 Task: Enable the "Issues" feature for the repository "JS".
Action: Mouse moved to (1135, 213)
Screenshot: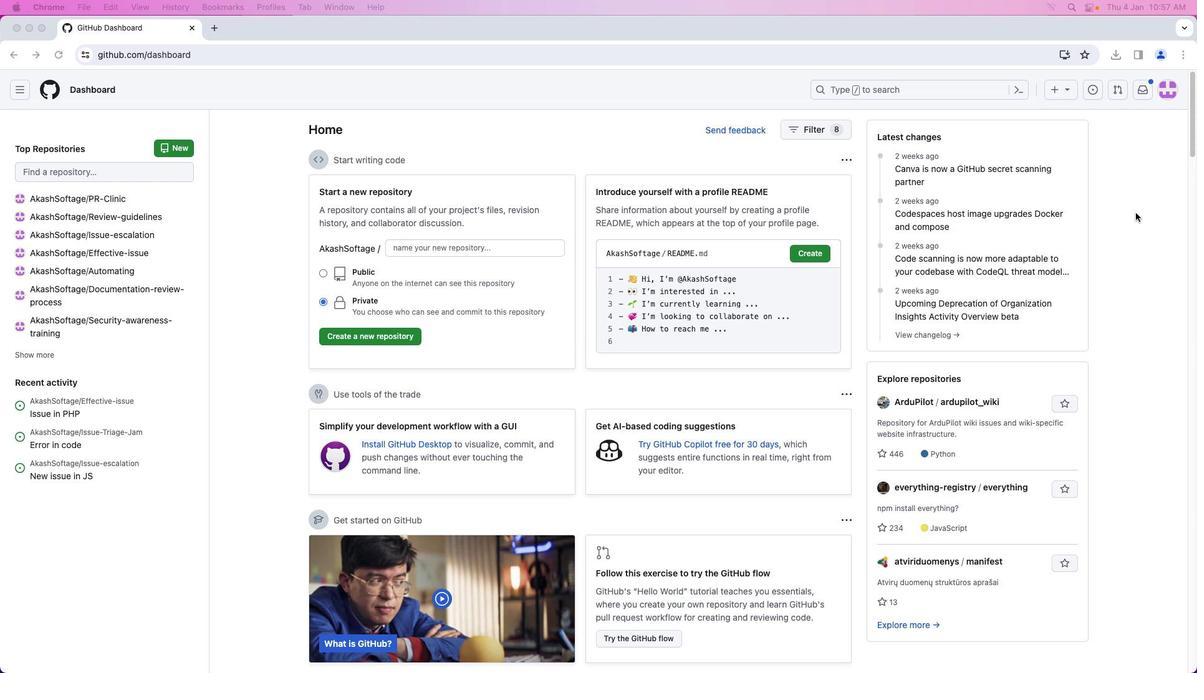 
Action: Mouse pressed left at (1135, 213)
Screenshot: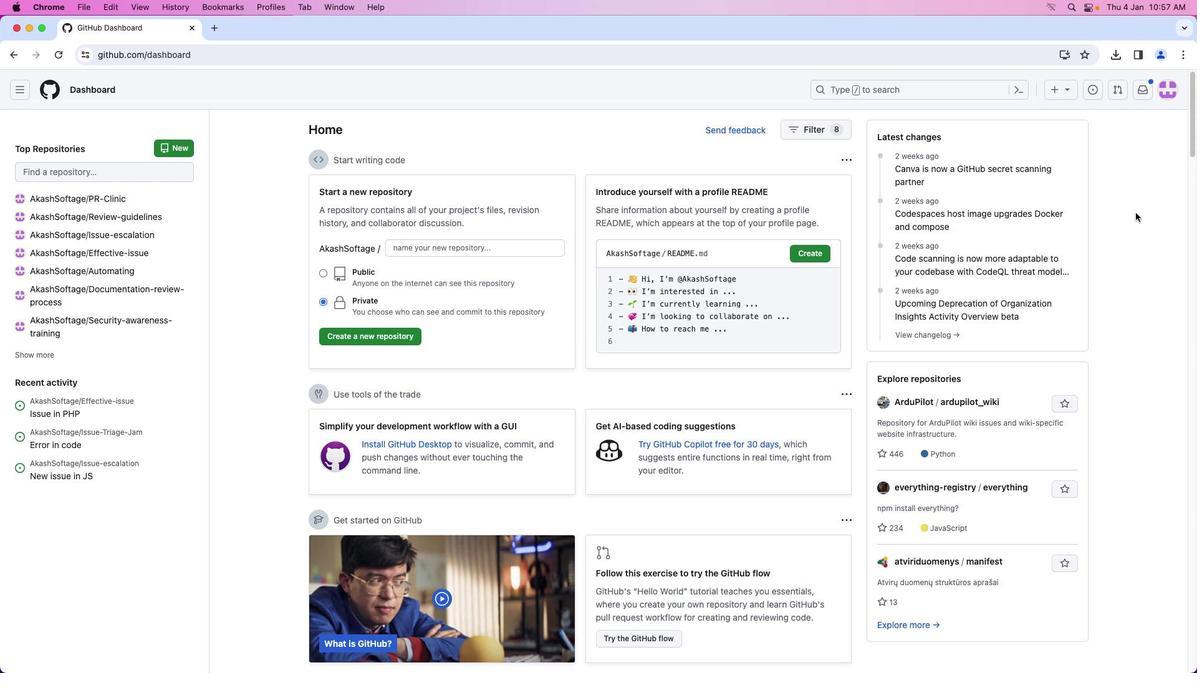 
Action: Mouse moved to (1168, 92)
Screenshot: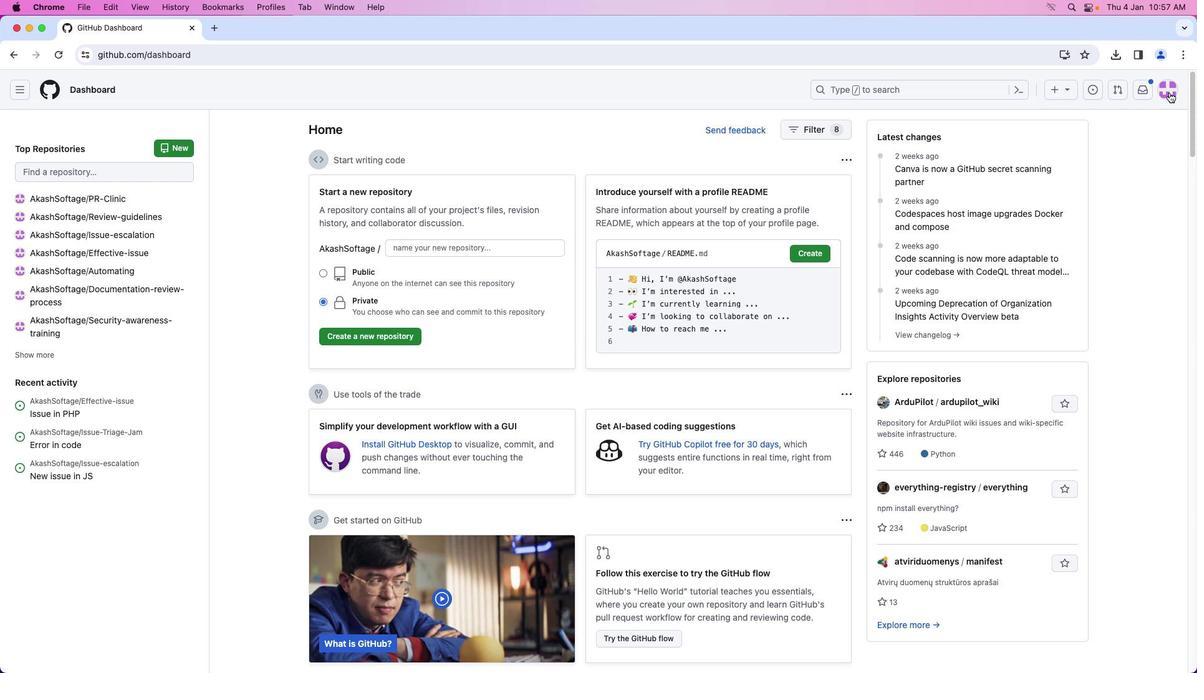 
Action: Mouse pressed left at (1168, 92)
Screenshot: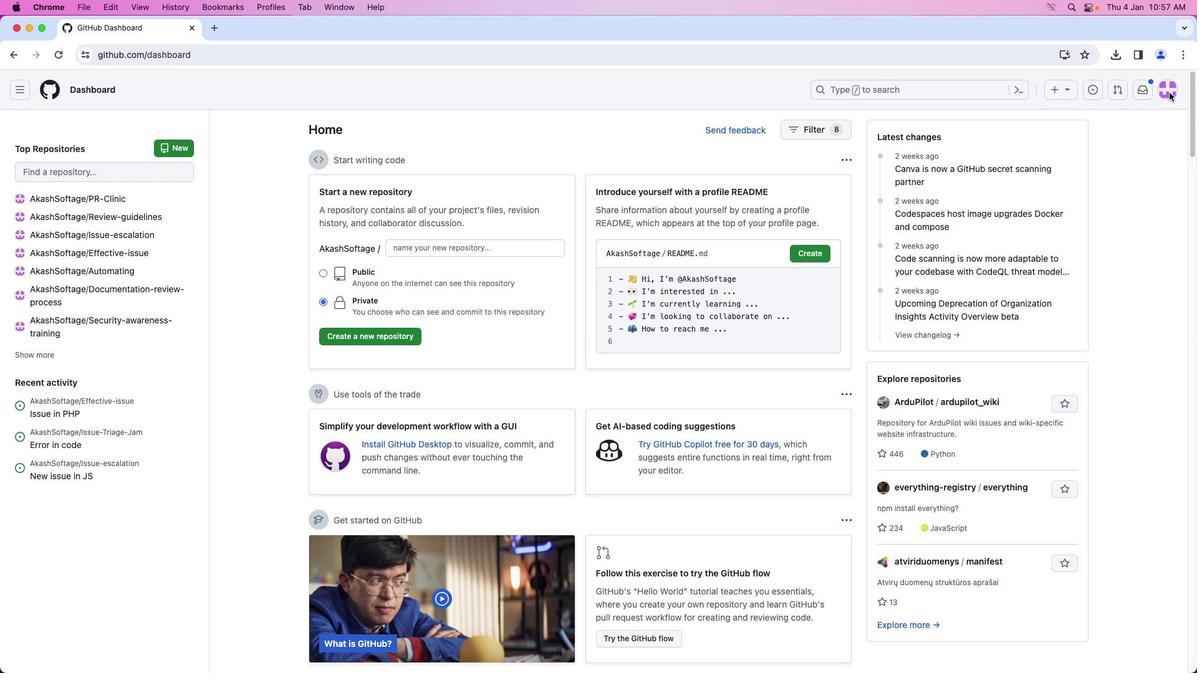
Action: Mouse moved to (1084, 202)
Screenshot: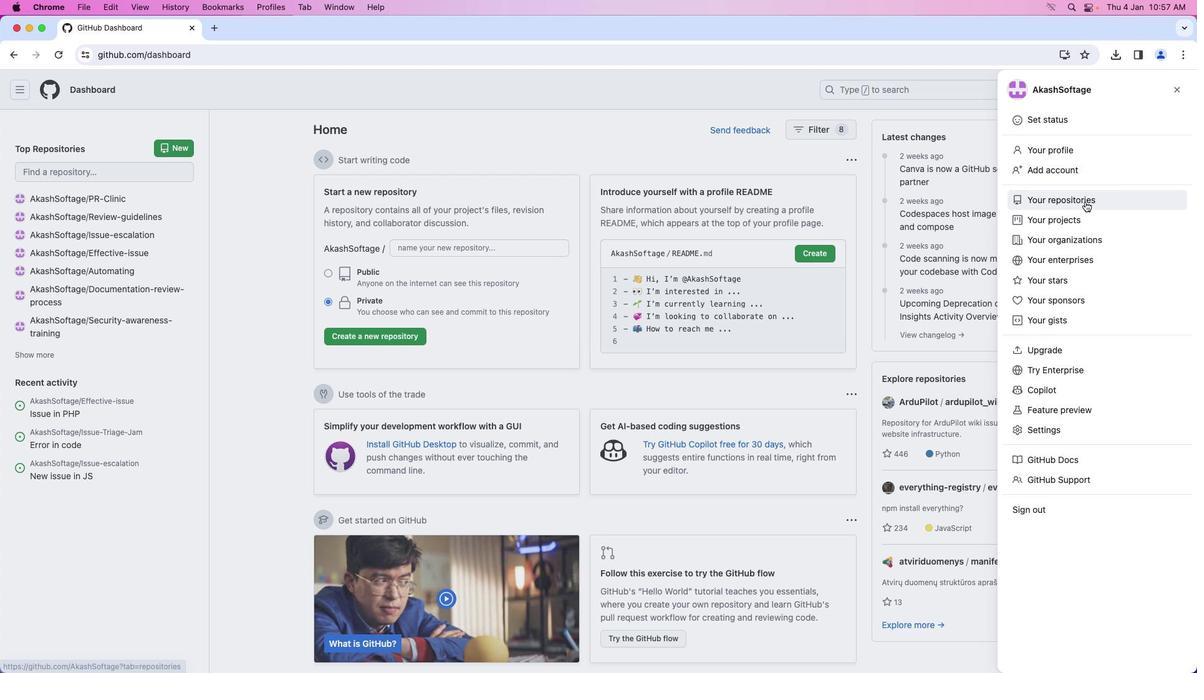 
Action: Mouse pressed left at (1084, 202)
Screenshot: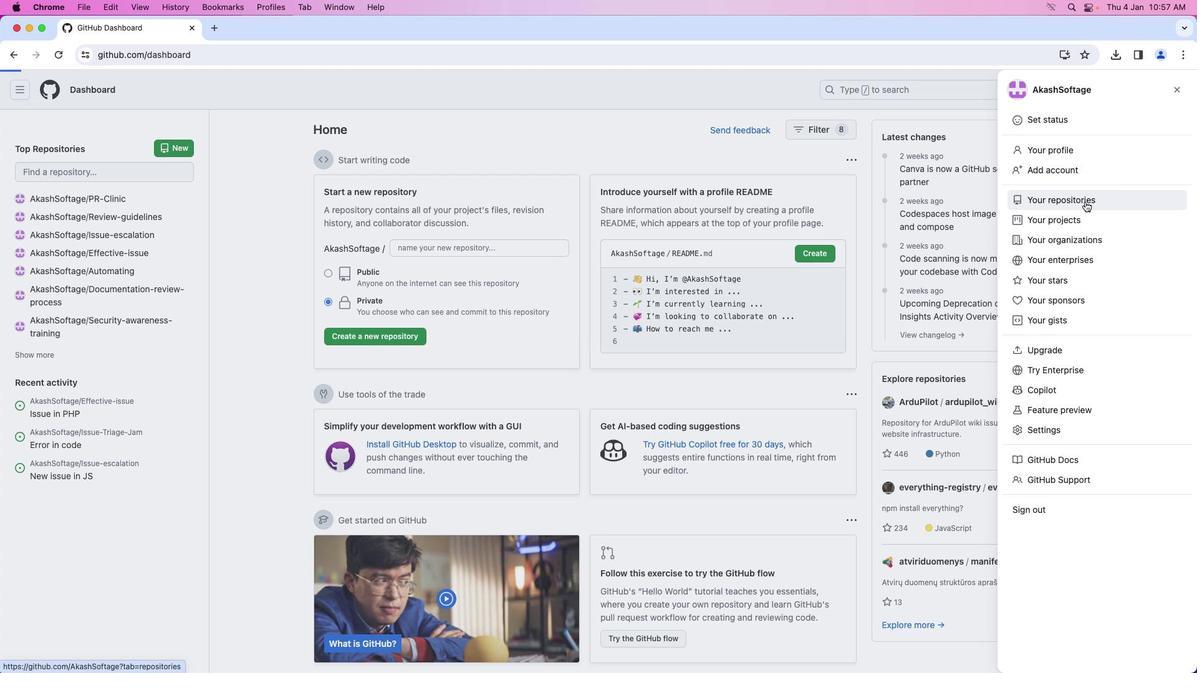 
Action: Mouse moved to (424, 208)
Screenshot: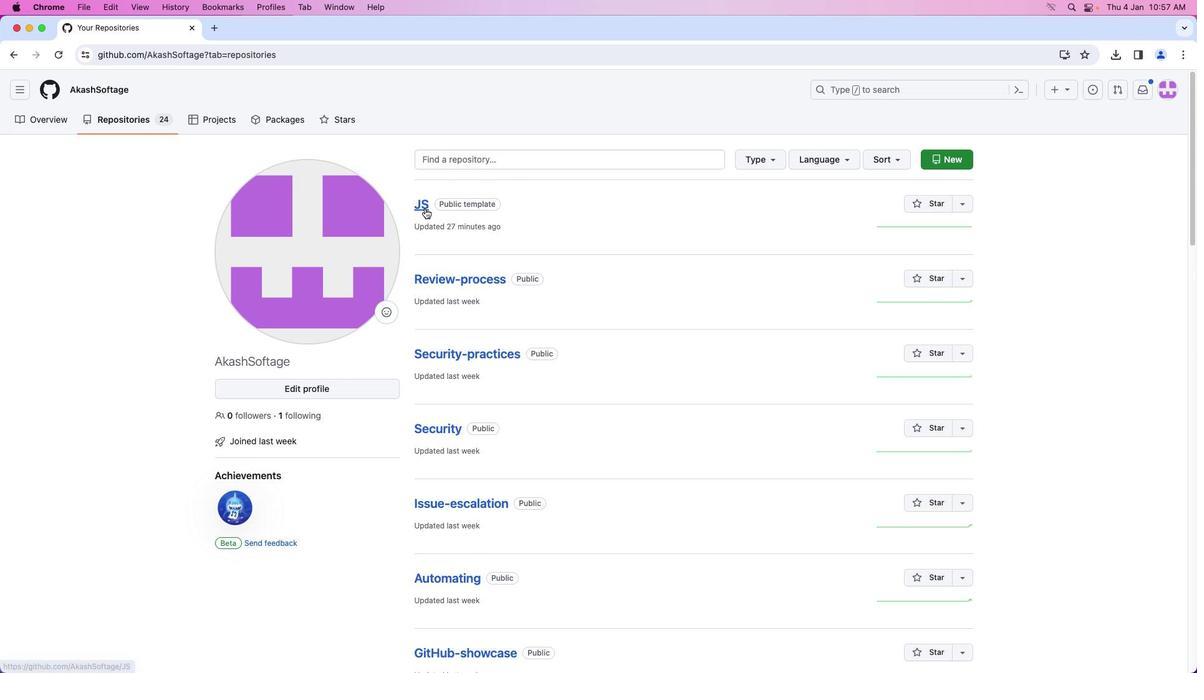 
Action: Mouse pressed left at (424, 208)
Screenshot: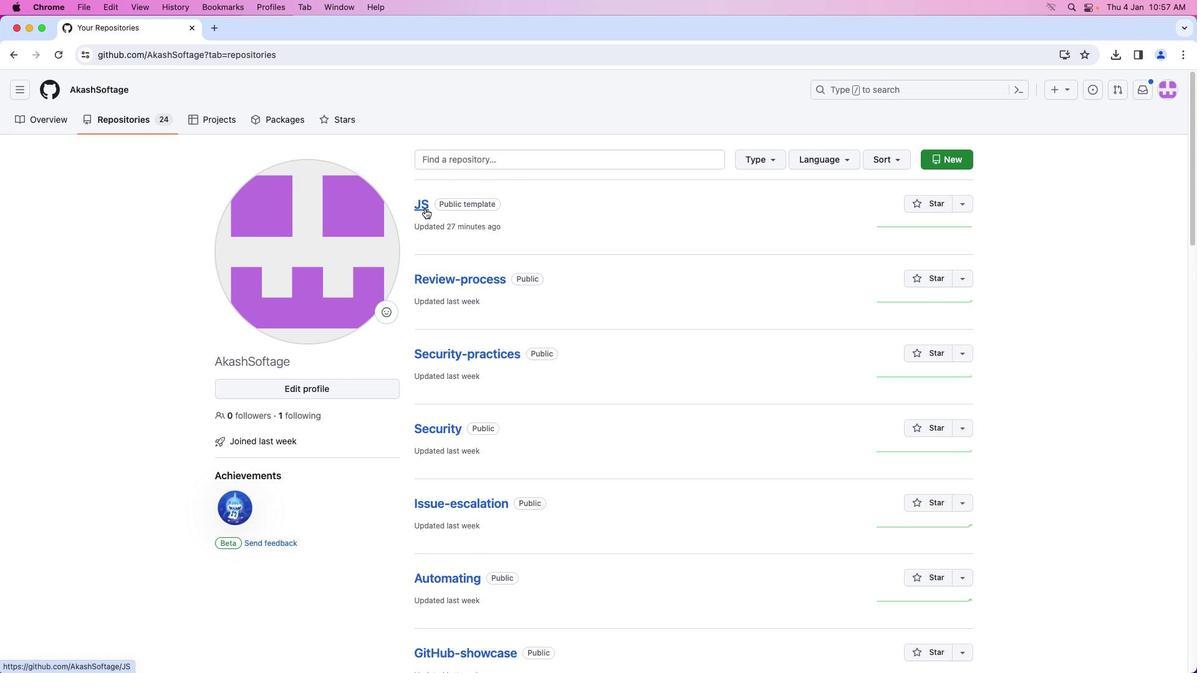 
Action: Mouse moved to (483, 127)
Screenshot: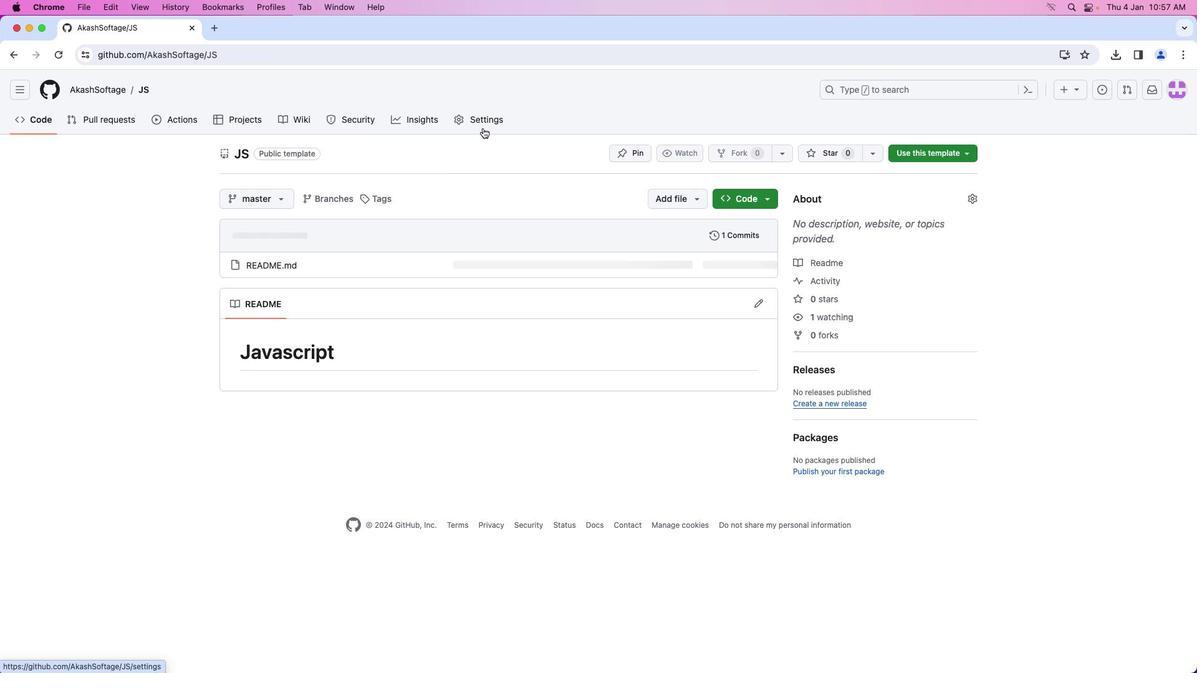 
Action: Mouse pressed left at (483, 127)
Screenshot: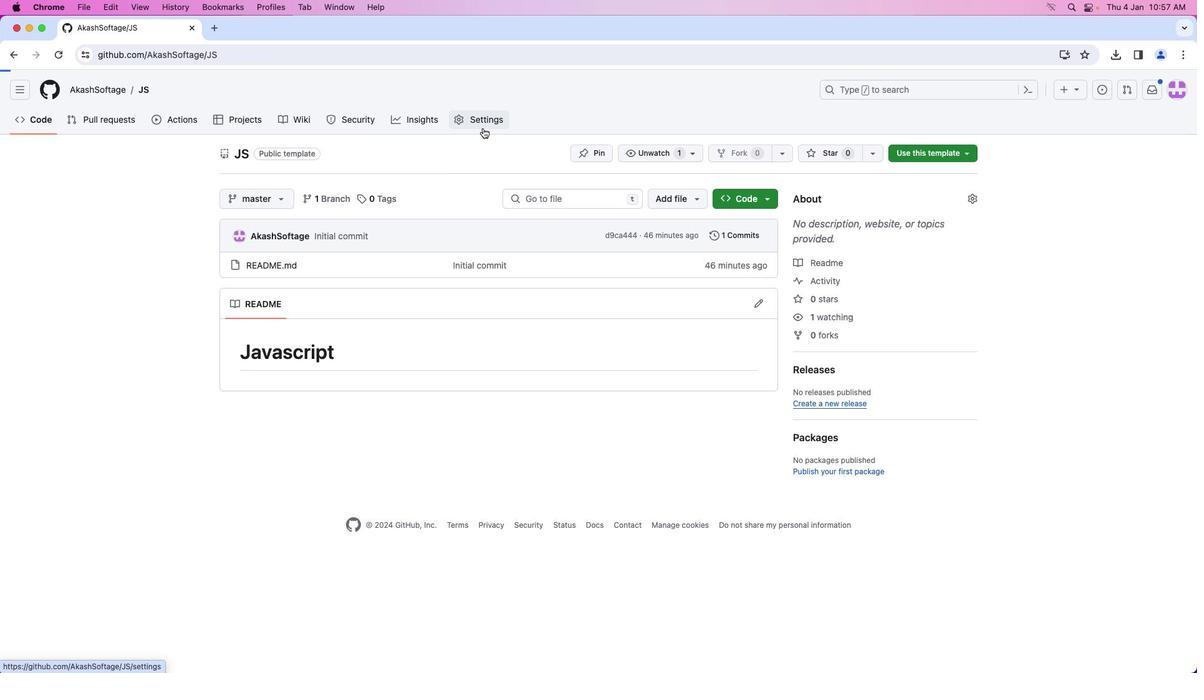 
Action: Mouse moved to (491, 278)
Screenshot: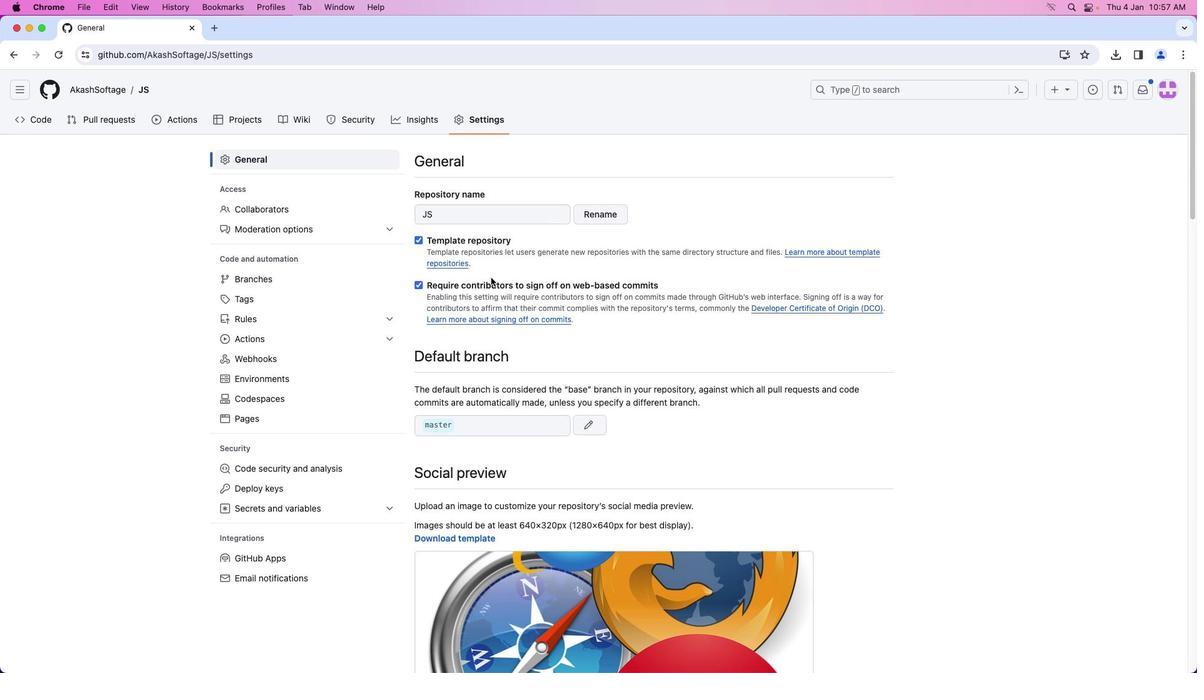 
Action: Mouse scrolled (491, 278) with delta (0, 0)
Screenshot: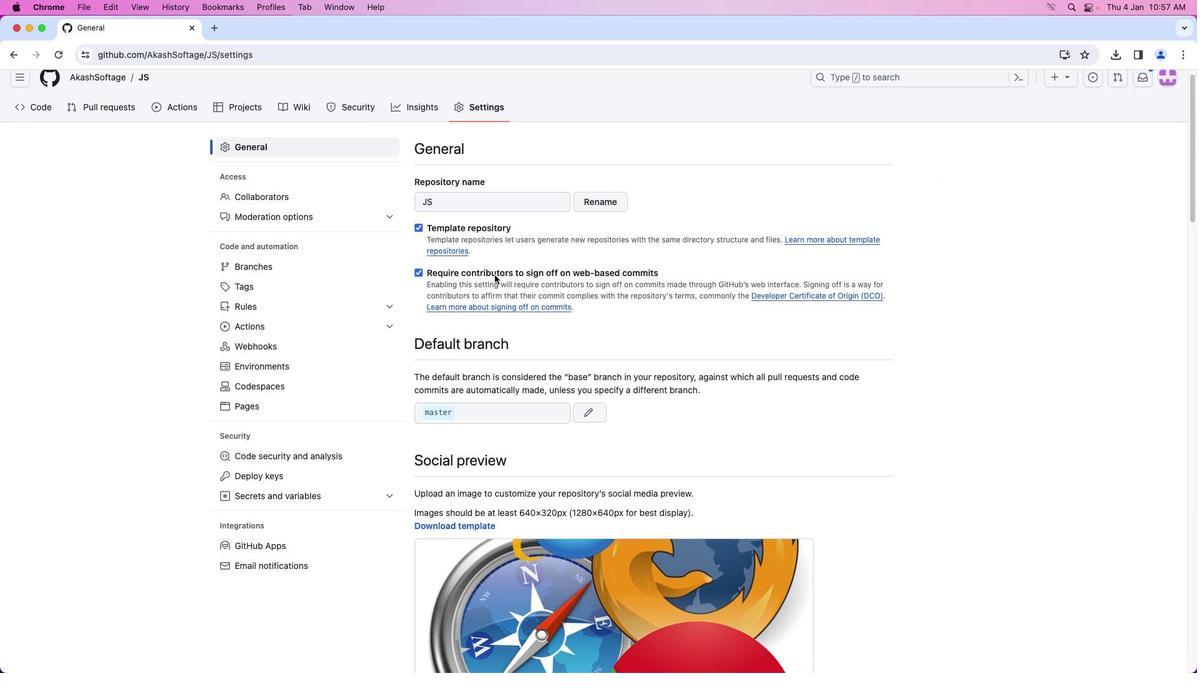 
Action: Mouse scrolled (491, 278) with delta (0, 0)
Screenshot: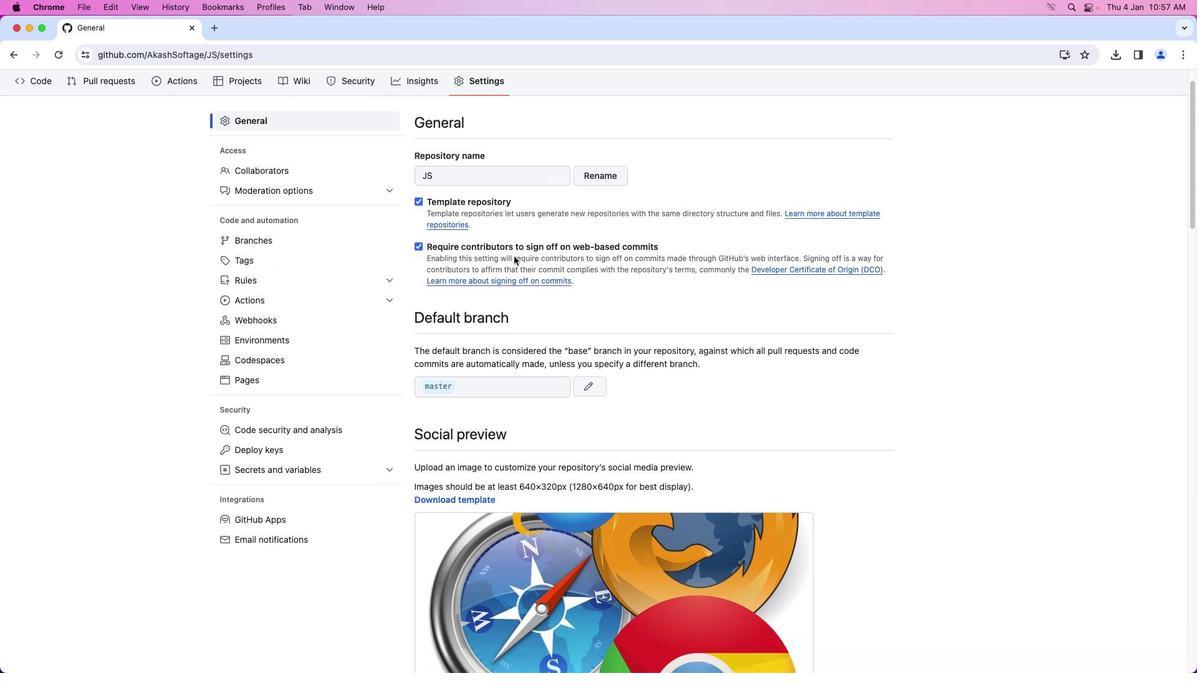 
Action: Mouse scrolled (491, 278) with delta (0, 0)
Screenshot: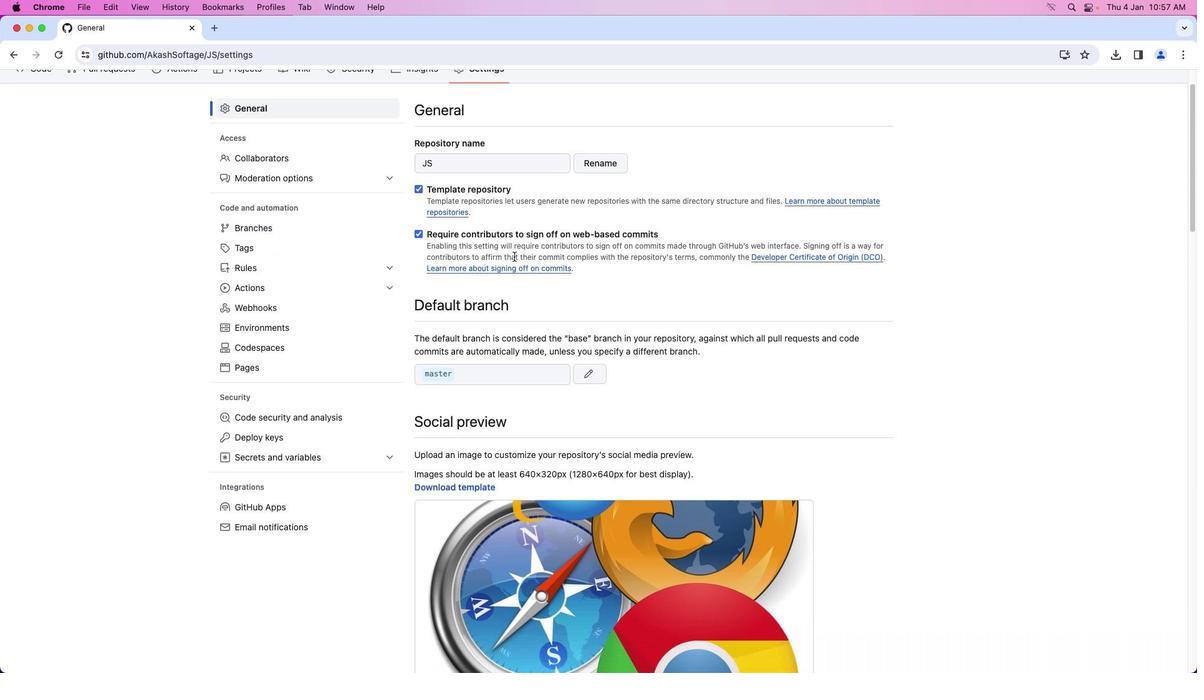 
Action: Mouse moved to (538, 259)
Screenshot: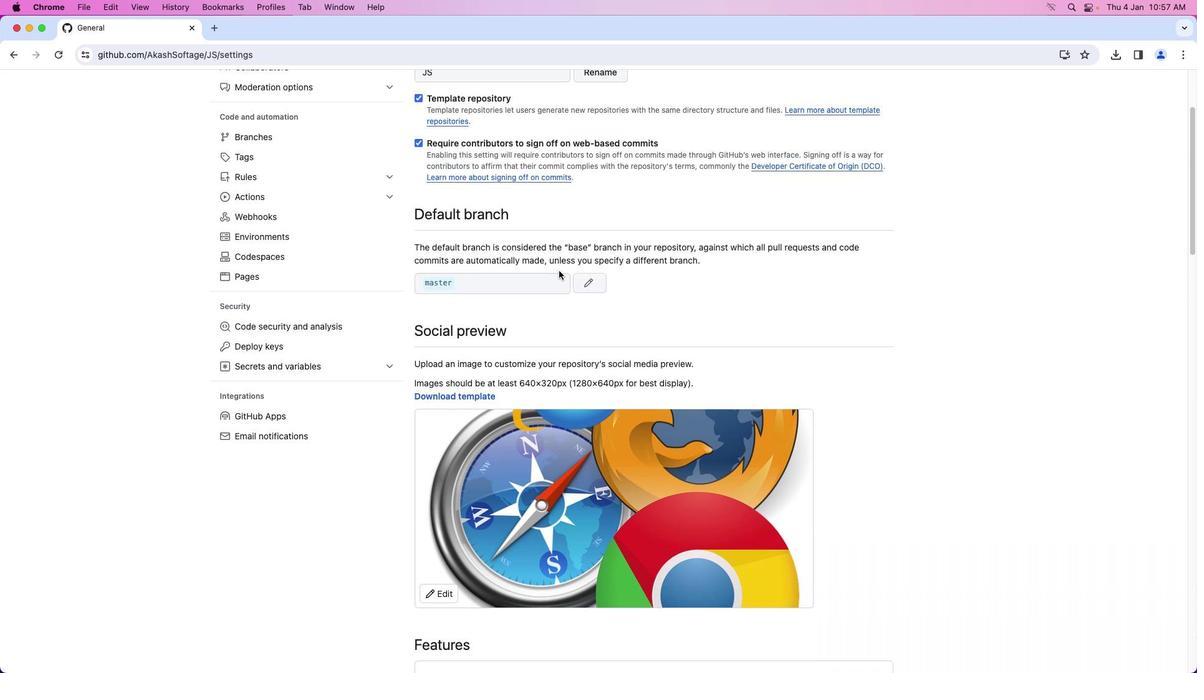 
Action: Mouse scrolled (538, 259) with delta (0, 0)
Screenshot: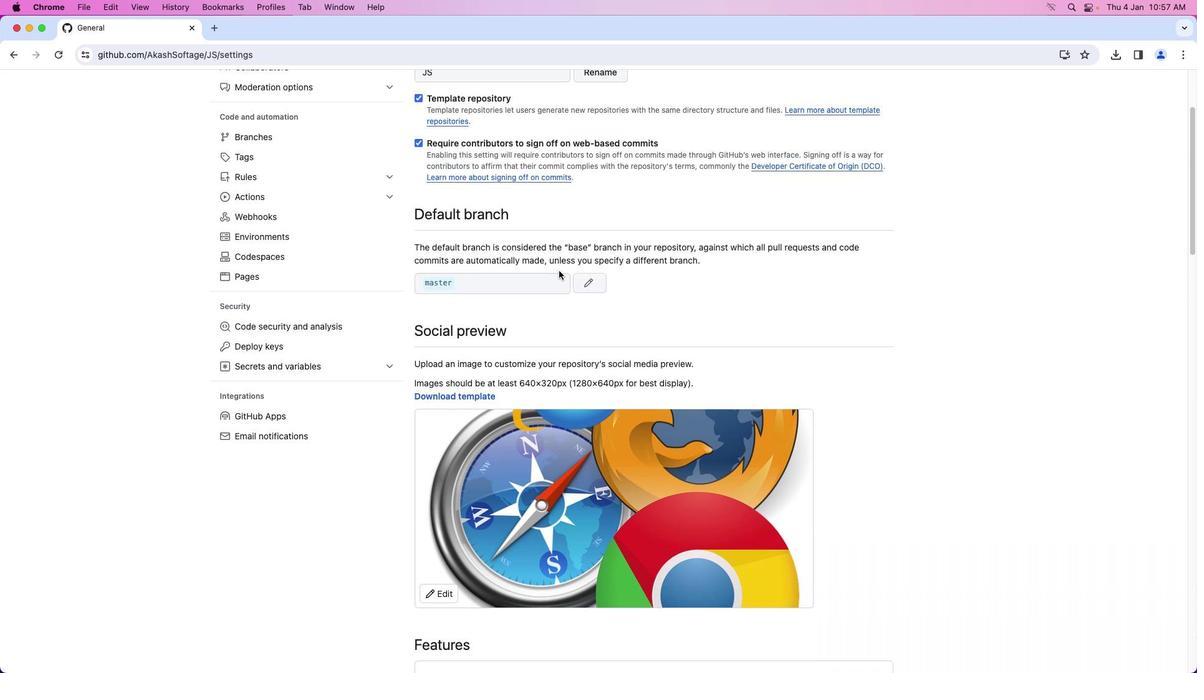 
Action: Mouse moved to (550, 267)
Screenshot: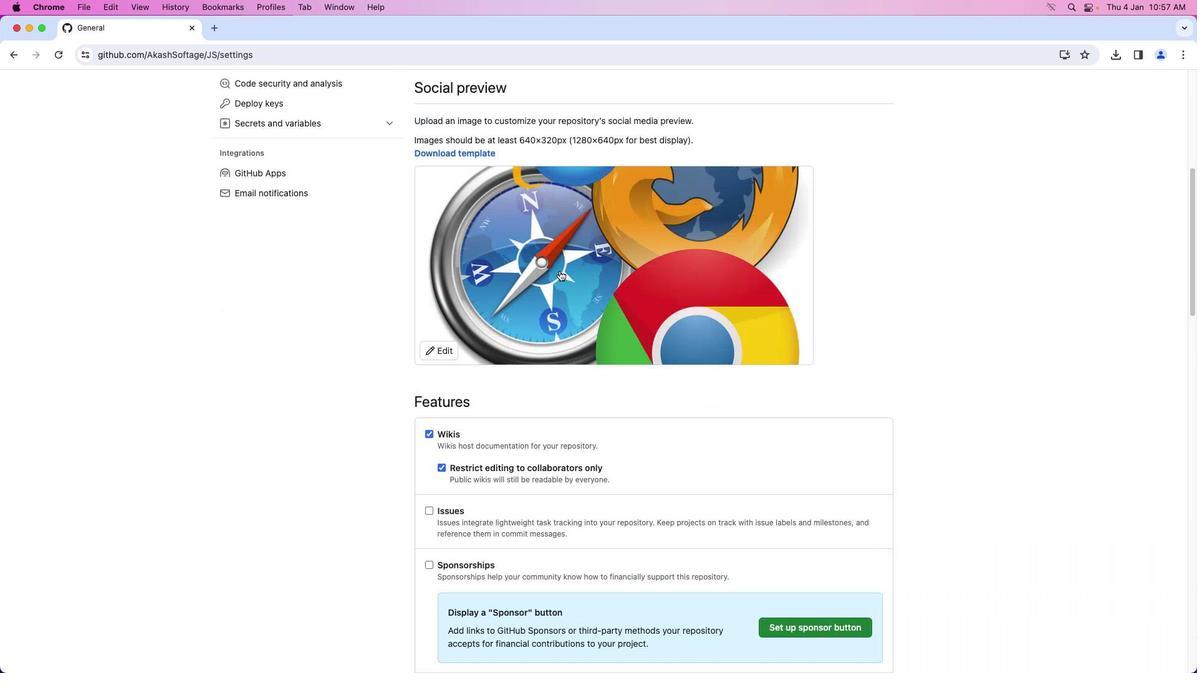 
Action: Mouse scrolled (550, 267) with delta (0, 0)
Screenshot: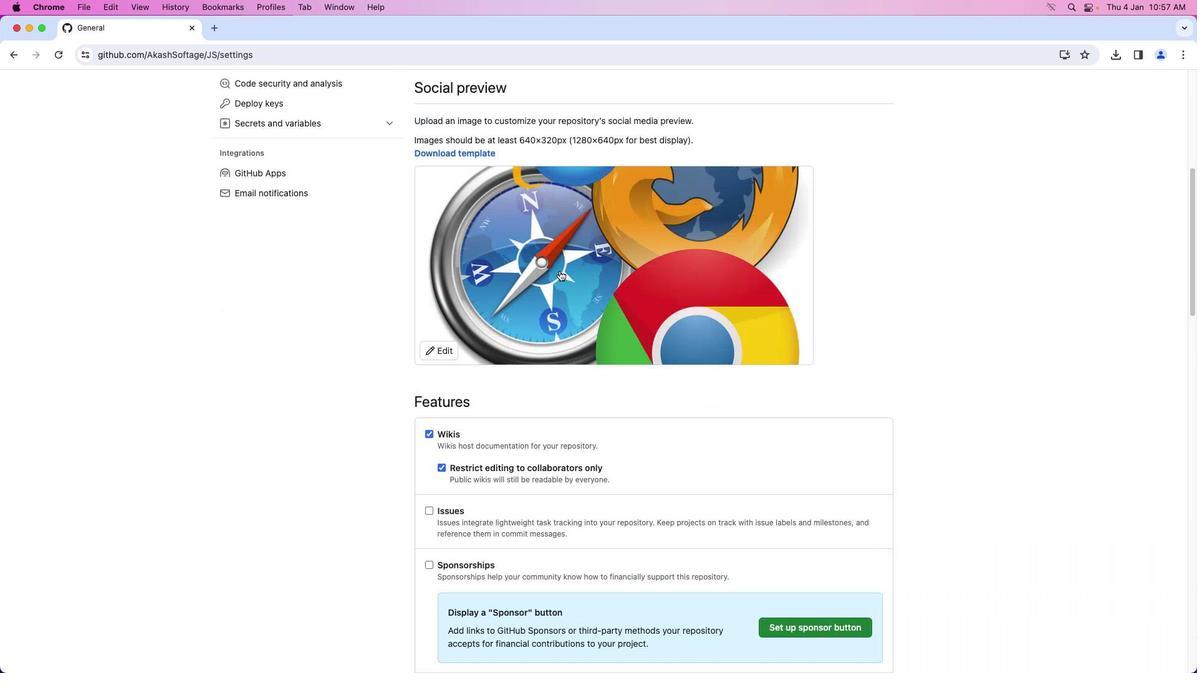 
Action: Mouse moved to (556, 270)
Screenshot: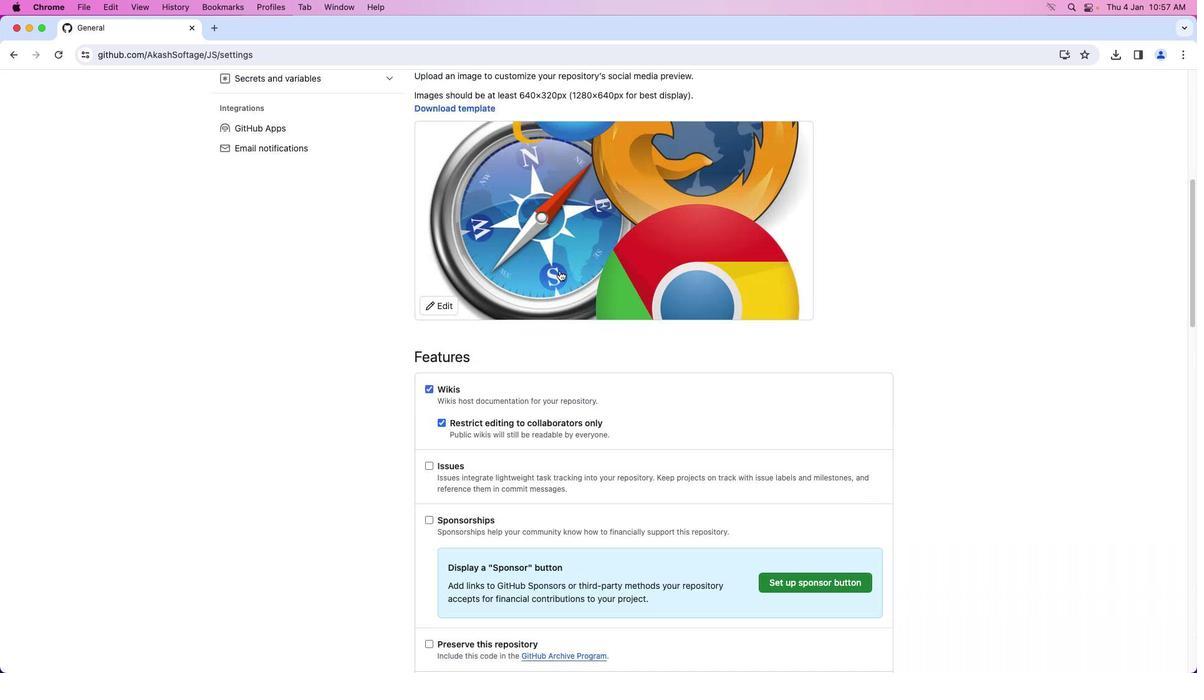 
Action: Mouse scrolled (556, 270) with delta (0, -1)
Screenshot: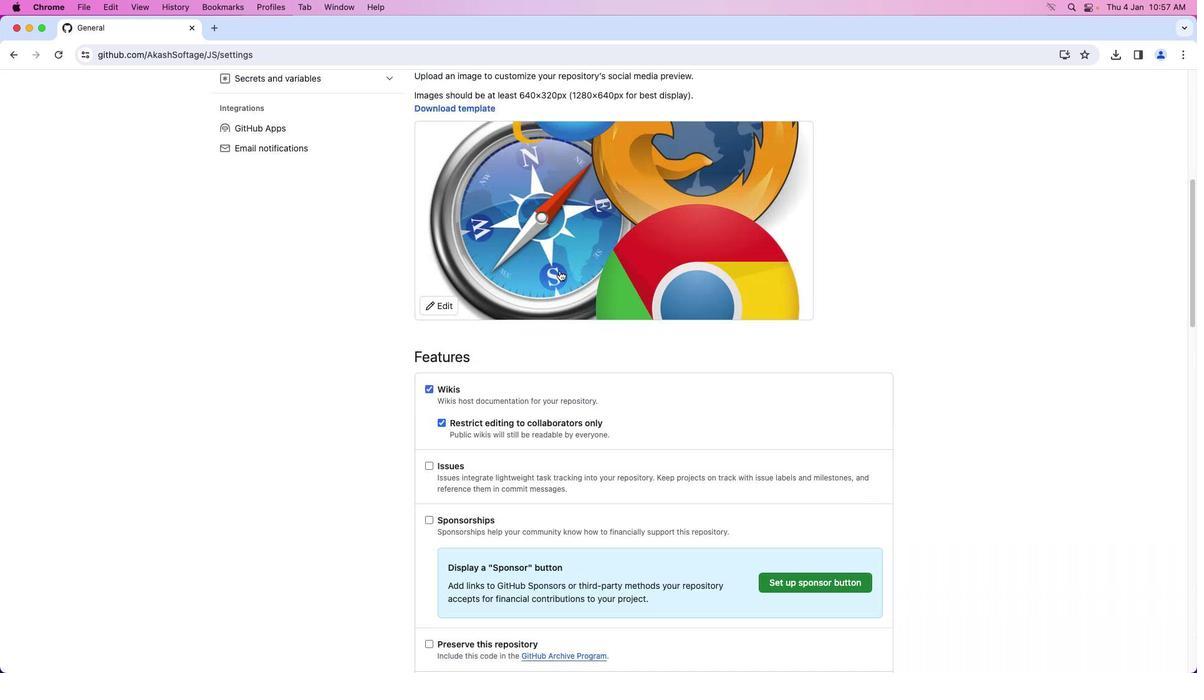 
Action: Mouse moved to (557, 271)
Screenshot: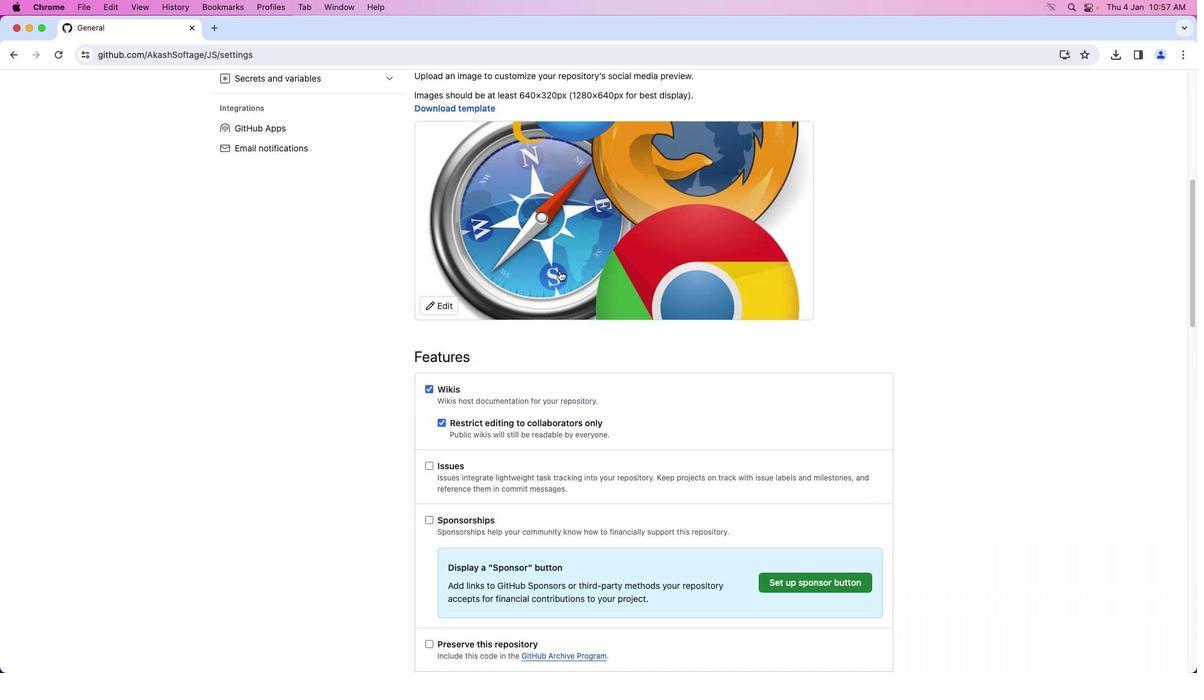 
Action: Mouse scrolled (557, 271) with delta (0, -2)
Screenshot: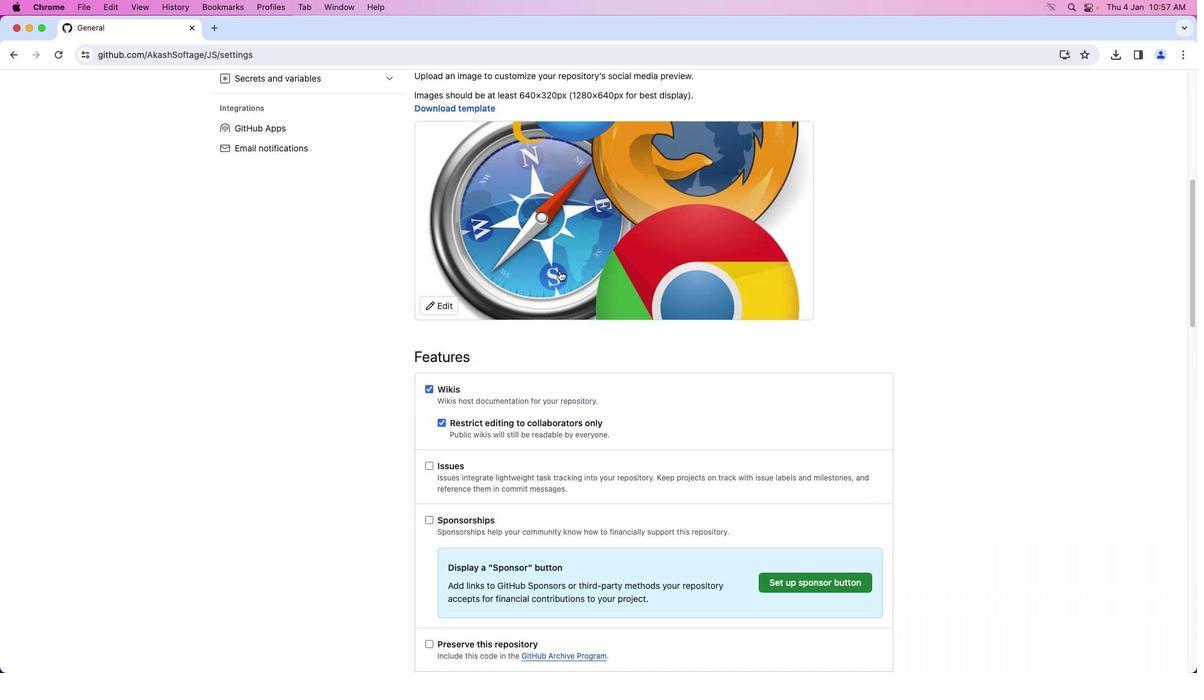 
Action: Mouse moved to (558, 271)
Screenshot: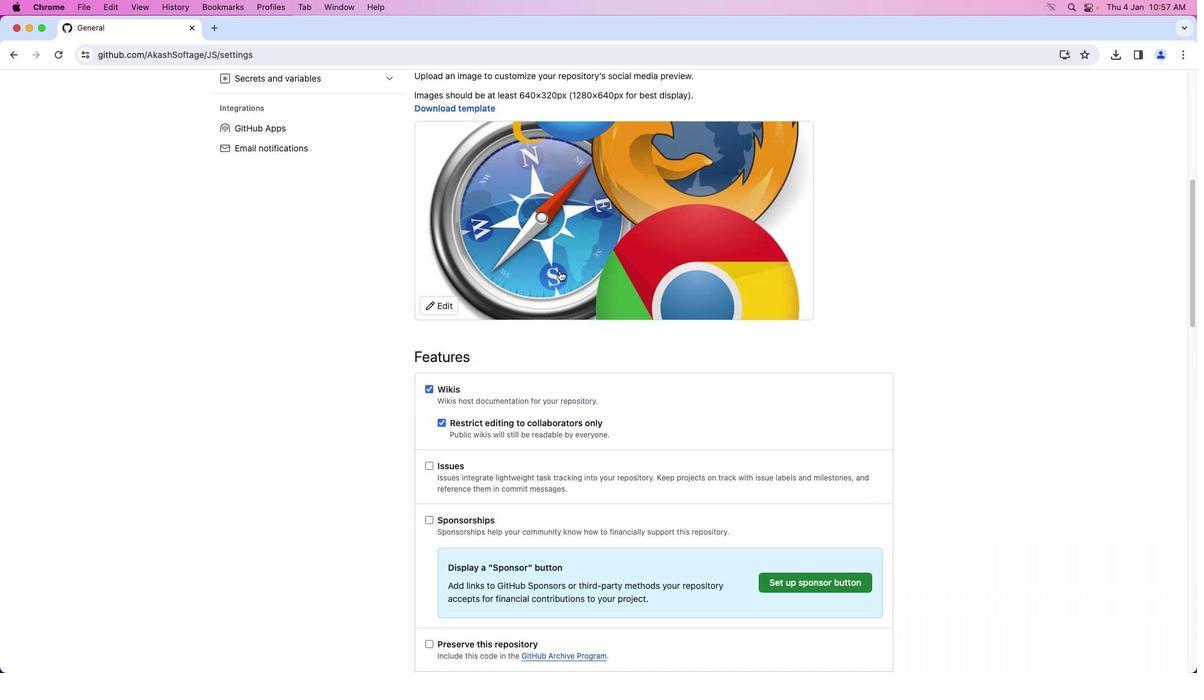 
Action: Mouse scrolled (558, 271) with delta (0, -3)
Screenshot: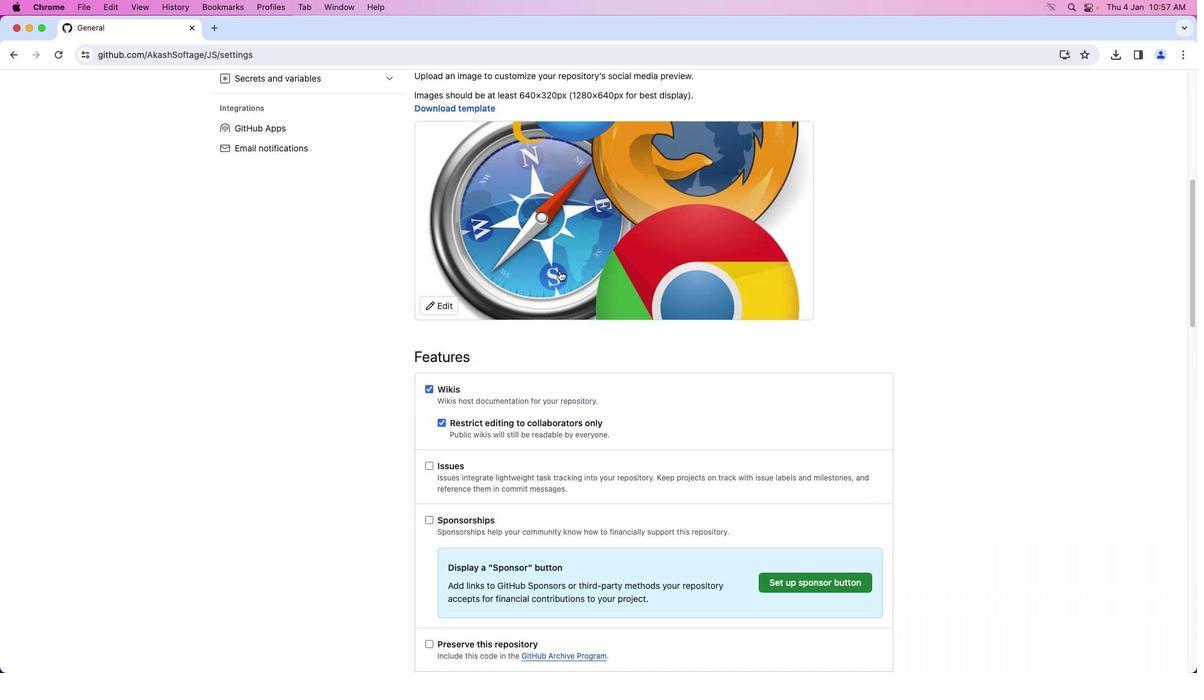 
Action: Mouse moved to (559, 271)
Screenshot: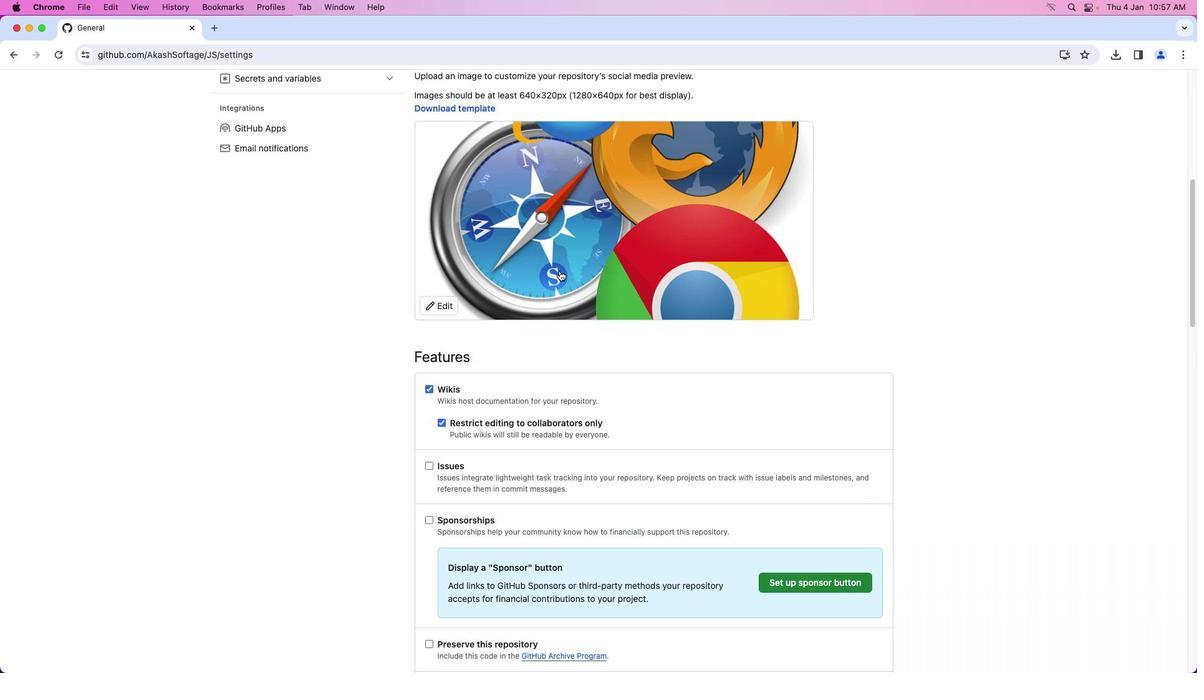 
Action: Mouse scrolled (559, 271) with delta (0, 0)
Screenshot: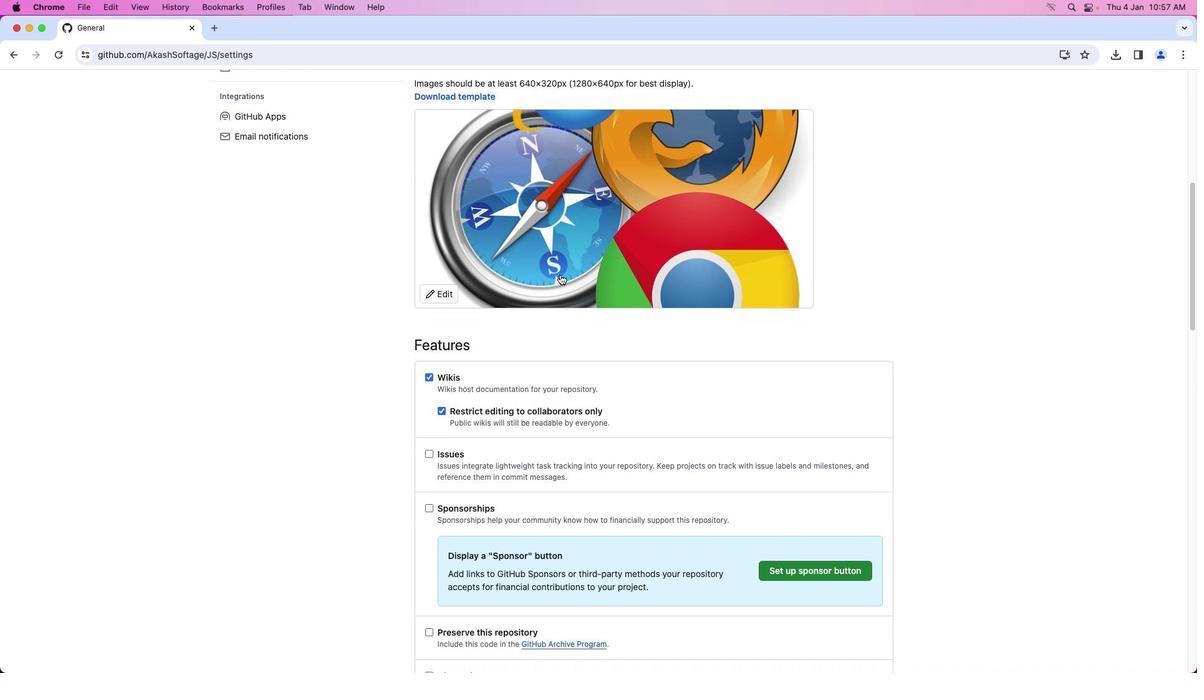 
Action: Mouse moved to (559, 271)
Screenshot: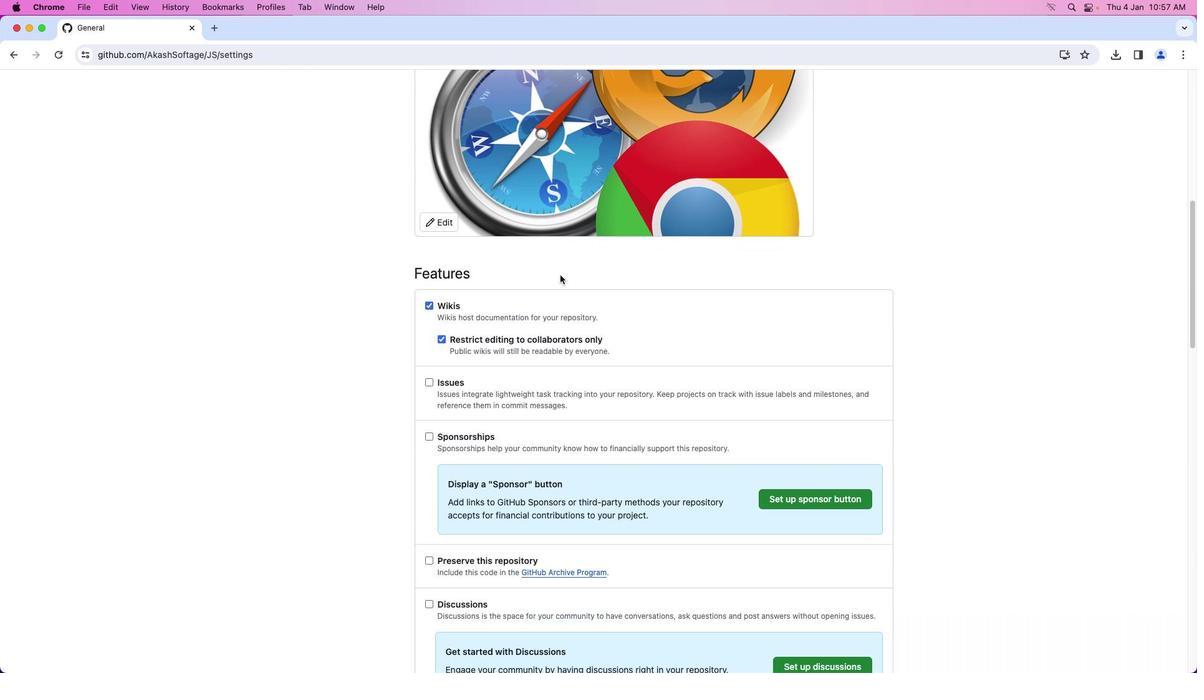 
Action: Mouse scrolled (559, 271) with delta (0, 0)
Screenshot: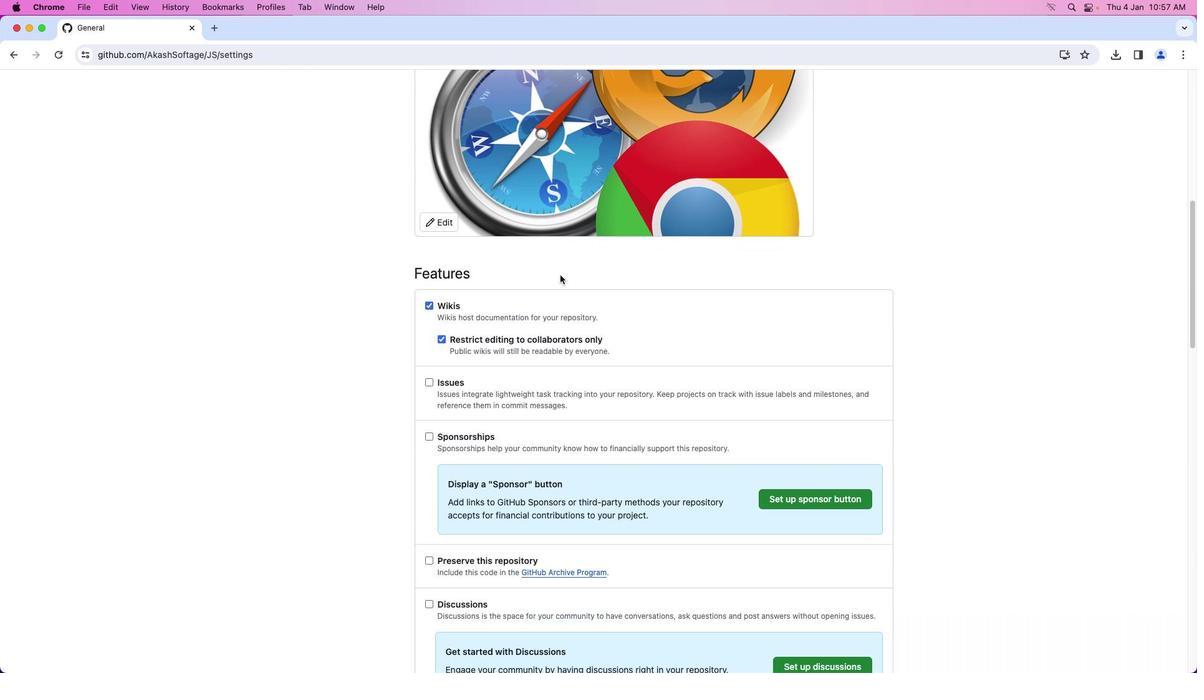
Action: Mouse moved to (559, 273)
Screenshot: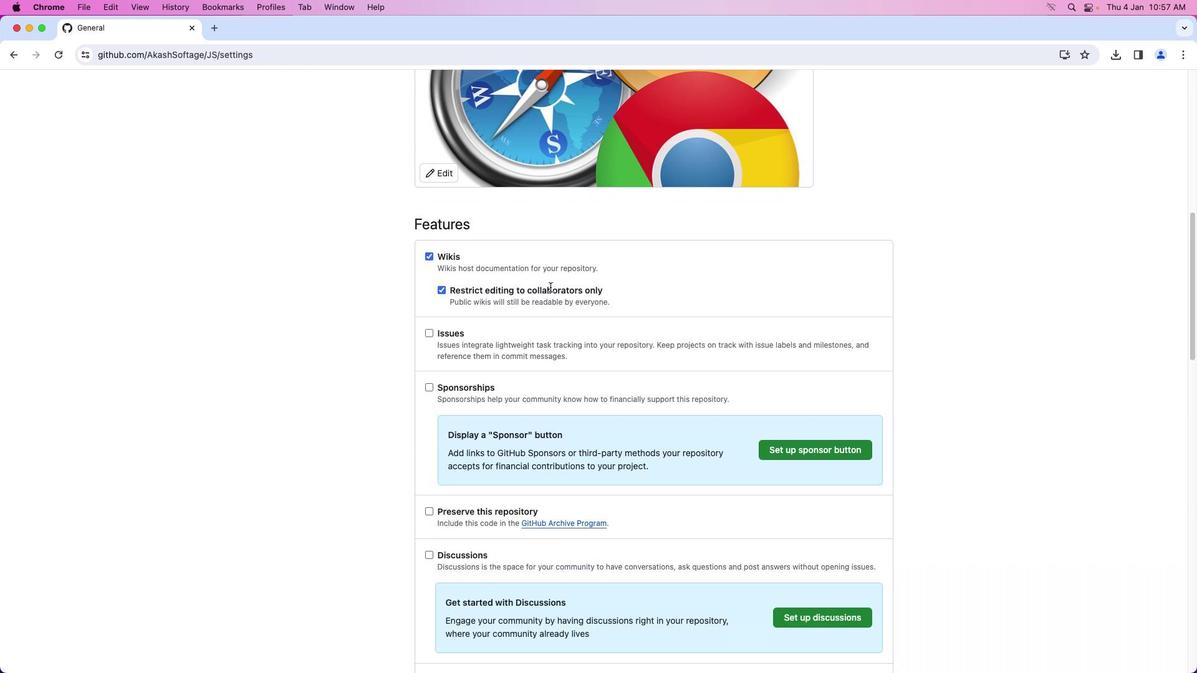 
Action: Mouse scrolled (559, 273) with delta (0, -1)
Screenshot: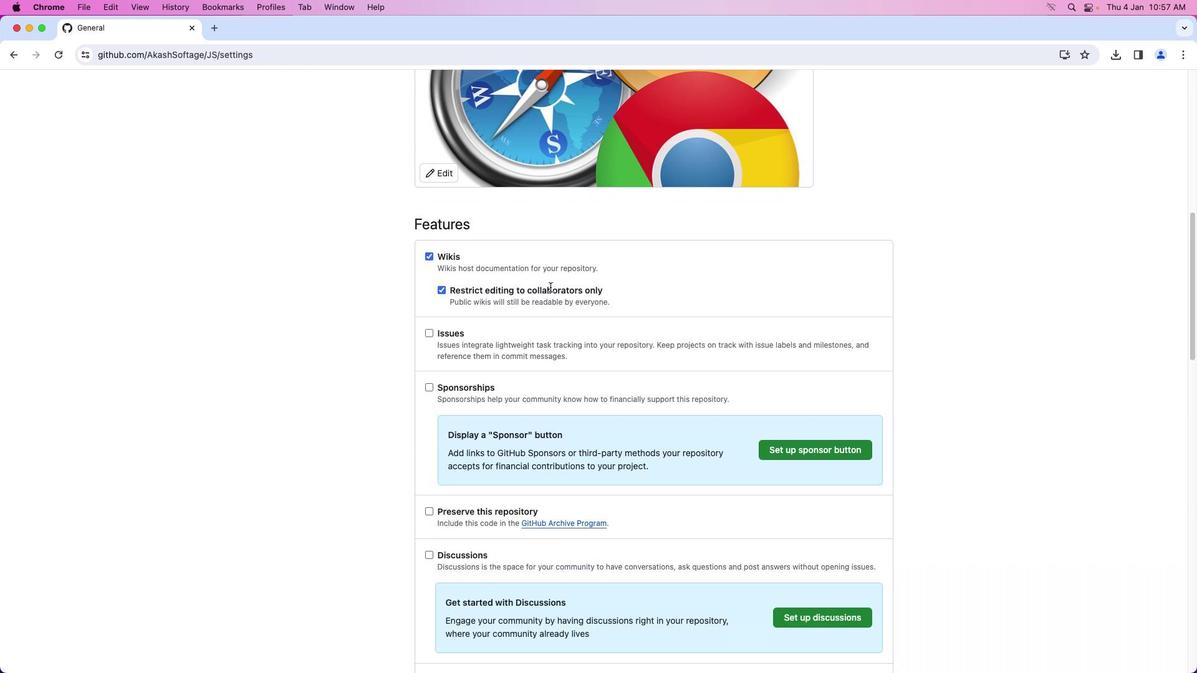 
Action: Mouse moved to (559, 274)
Screenshot: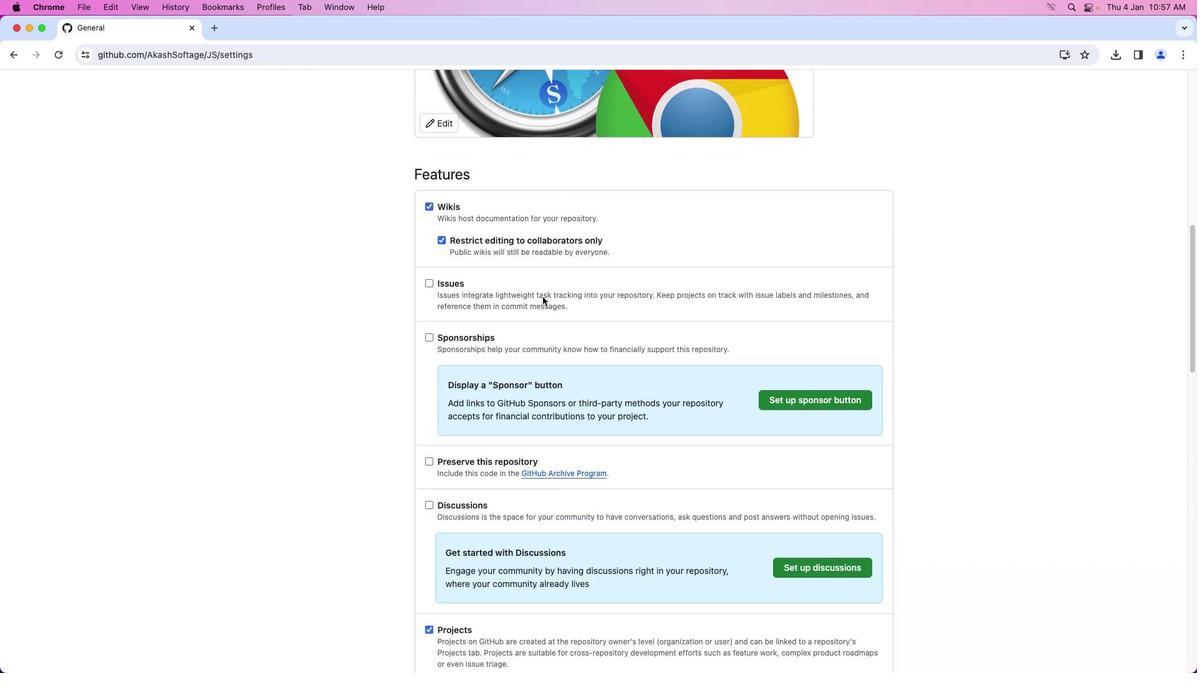 
Action: Mouse scrolled (559, 274) with delta (0, -1)
Screenshot: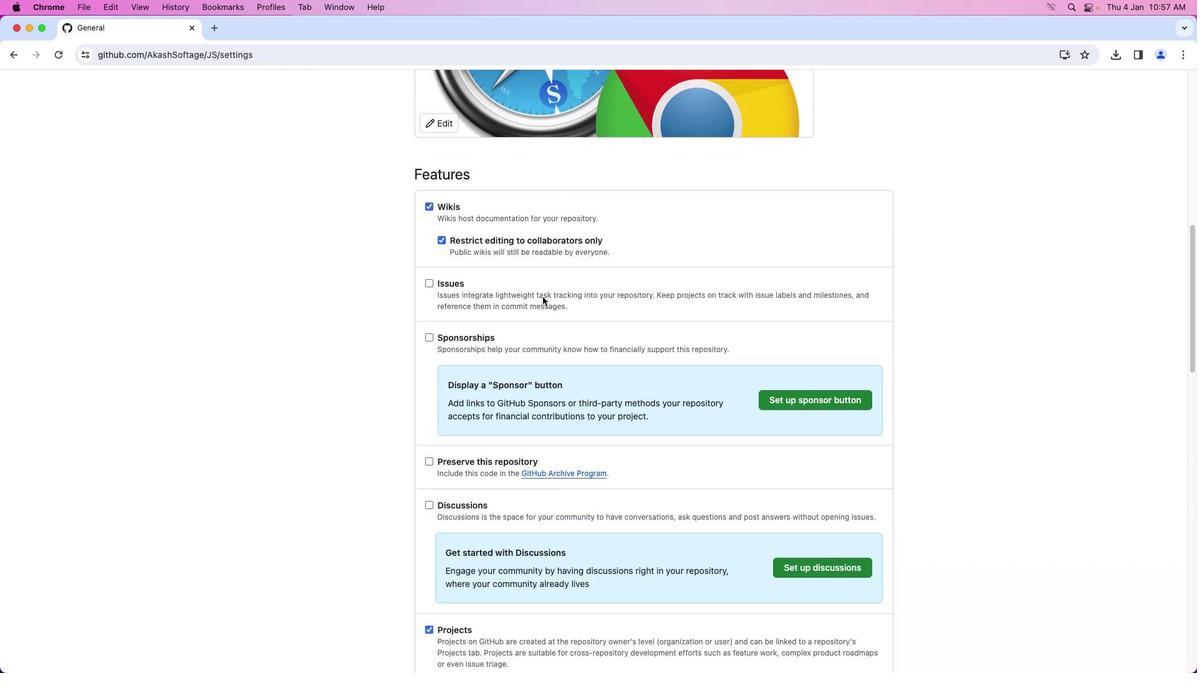 
Action: Mouse moved to (559, 275)
Screenshot: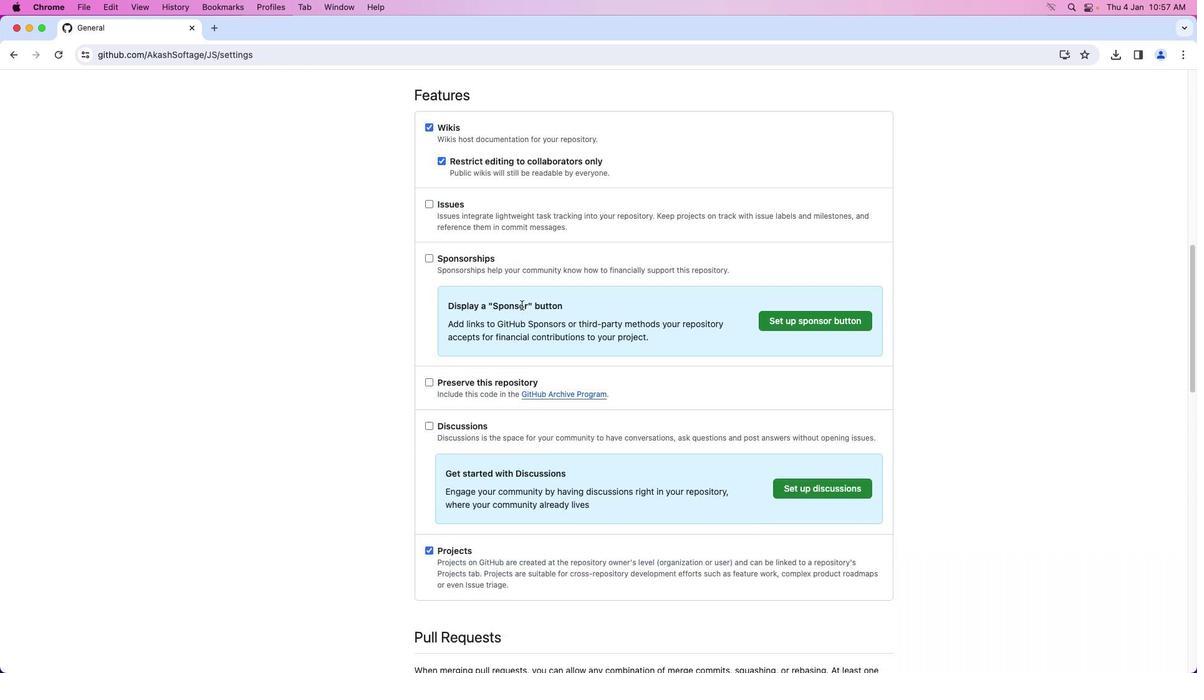 
Action: Mouse scrolled (559, 275) with delta (0, -1)
Screenshot: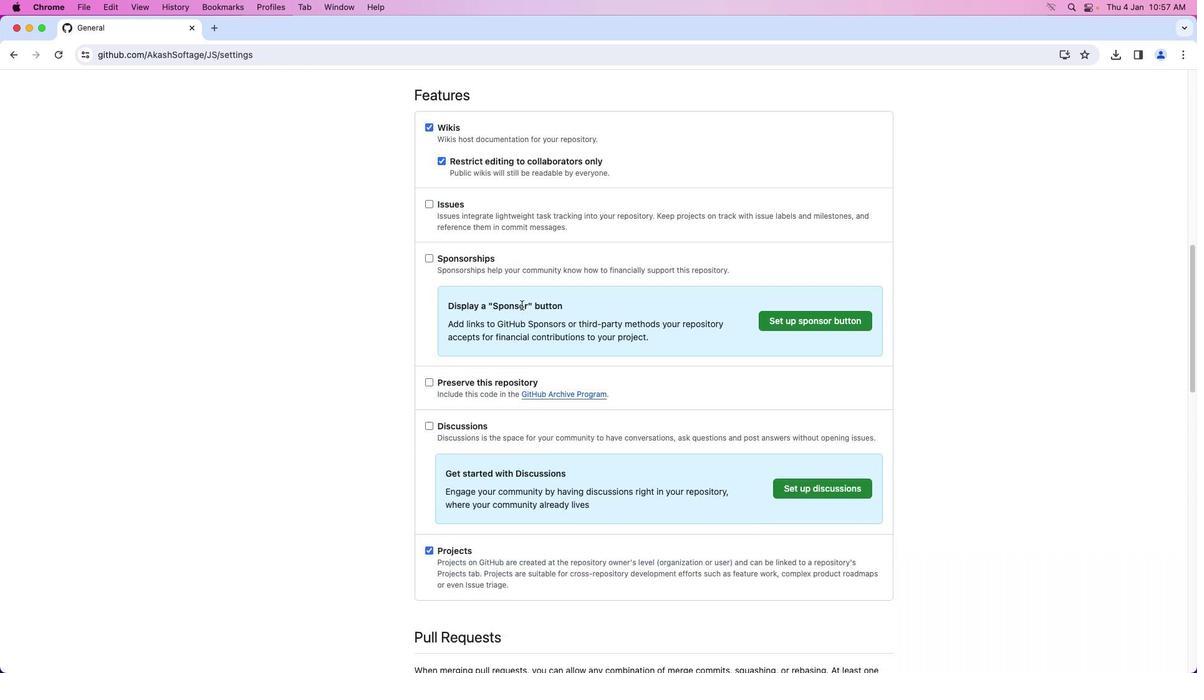 
Action: Mouse moved to (429, 206)
Screenshot: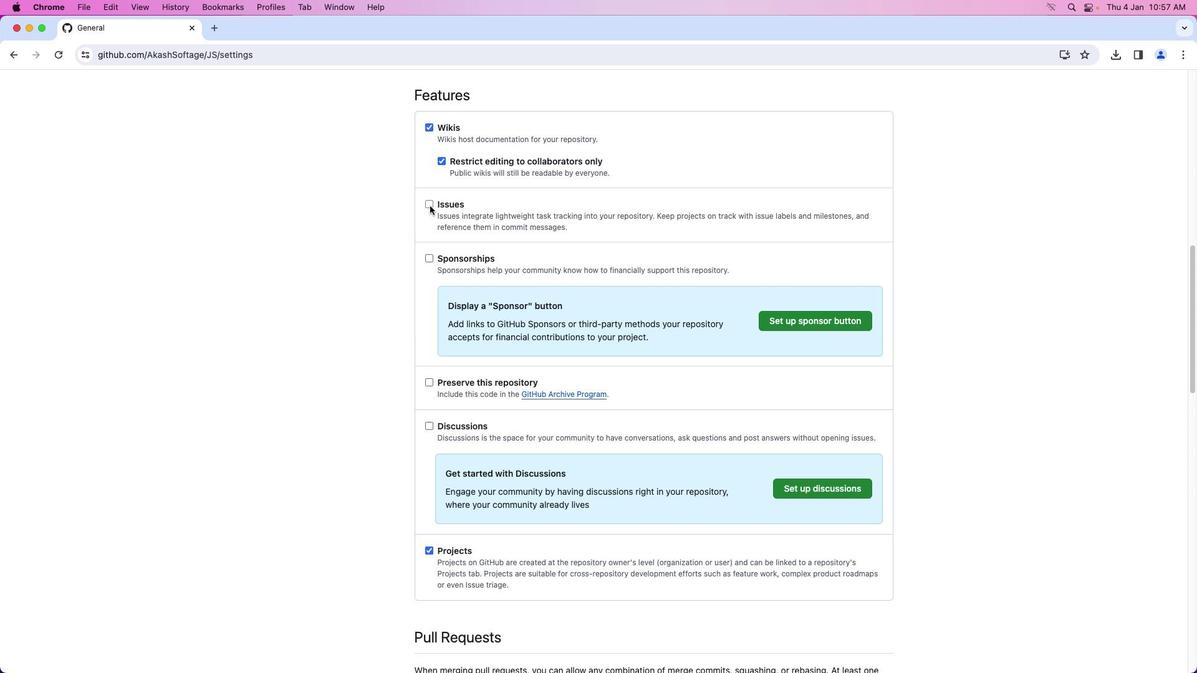 
Action: Mouse pressed left at (429, 206)
Screenshot: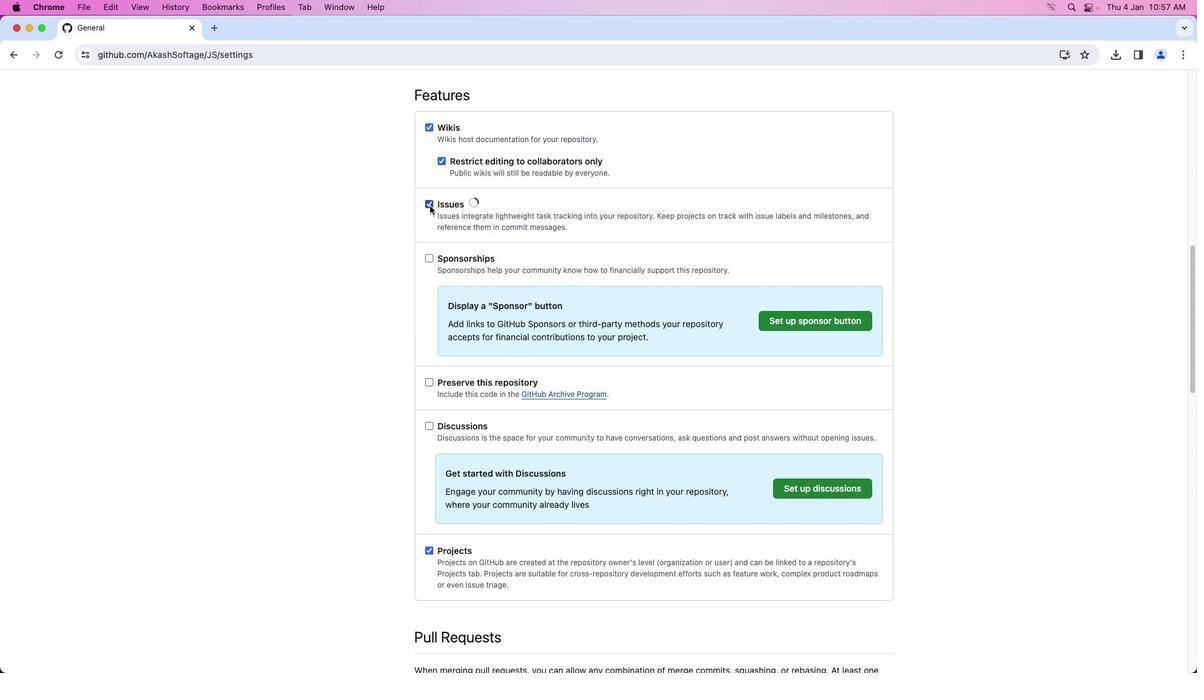 
Action: Mouse moved to (428, 205)
Screenshot: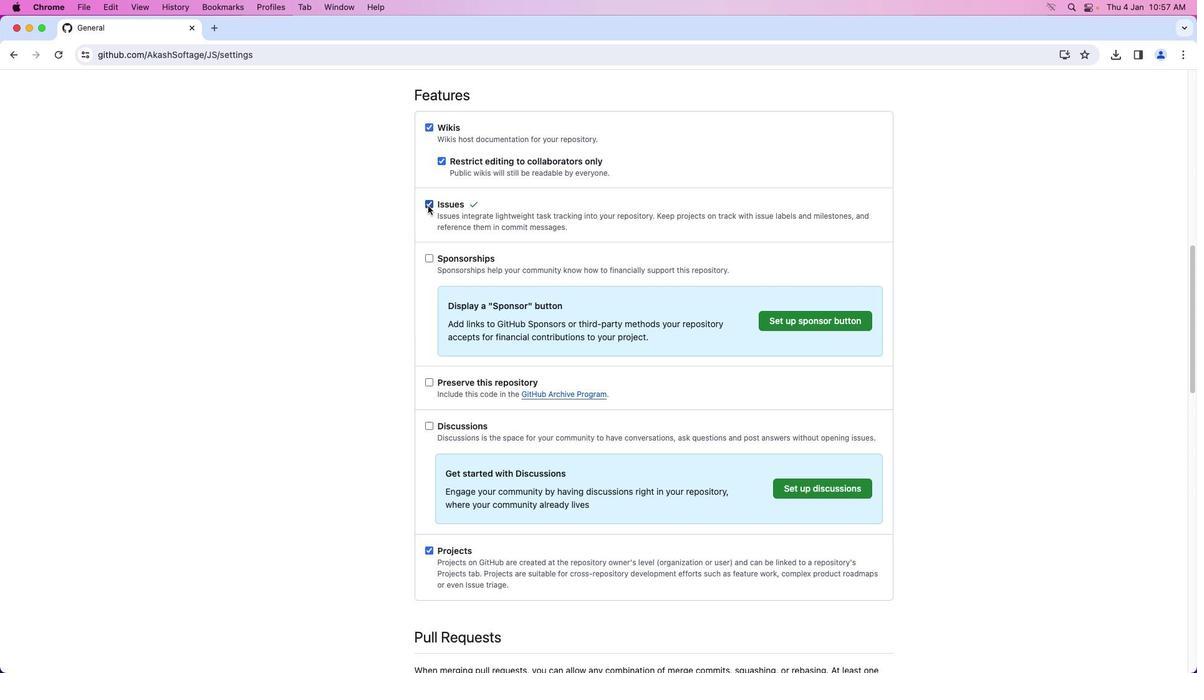 
